 Task: Click On Restore Defaults
Action: Mouse moved to (175, 223)
Screenshot: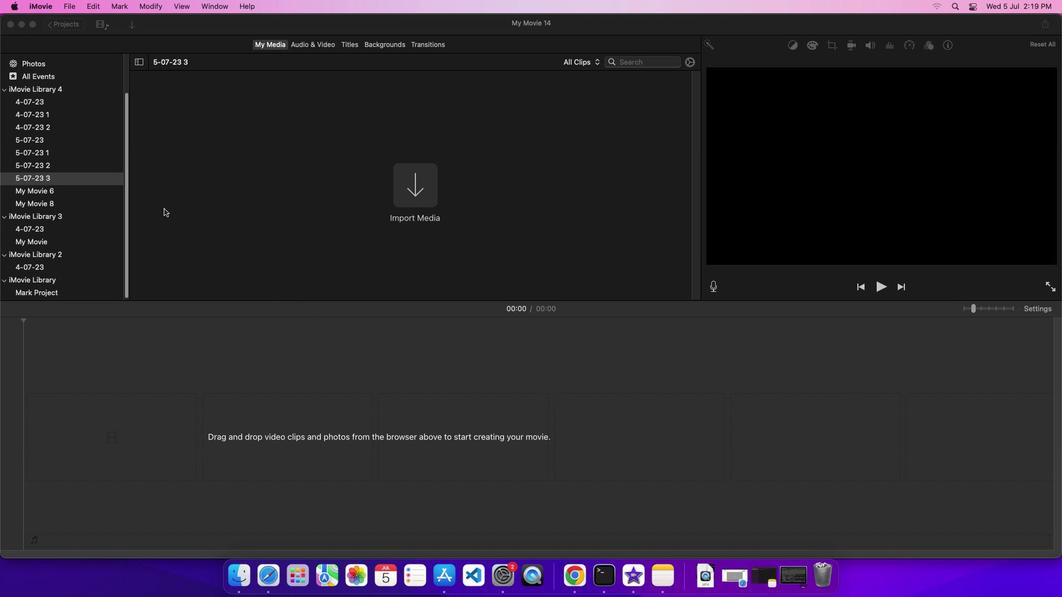 
Action: Mouse pressed left at (175, 223)
Screenshot: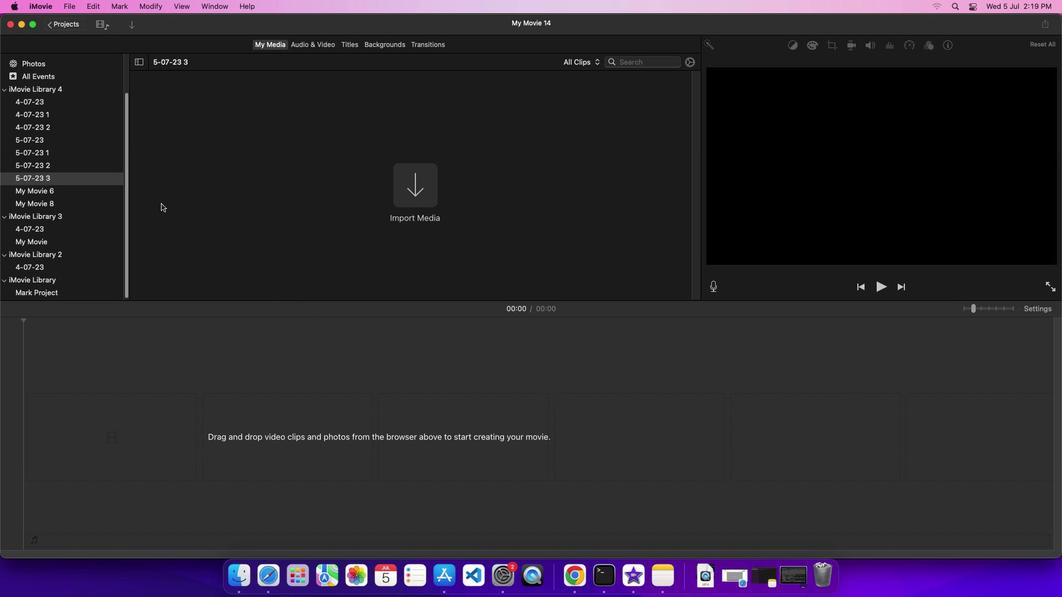 
Action: Mouse moved to (48, 29)
Screenshot: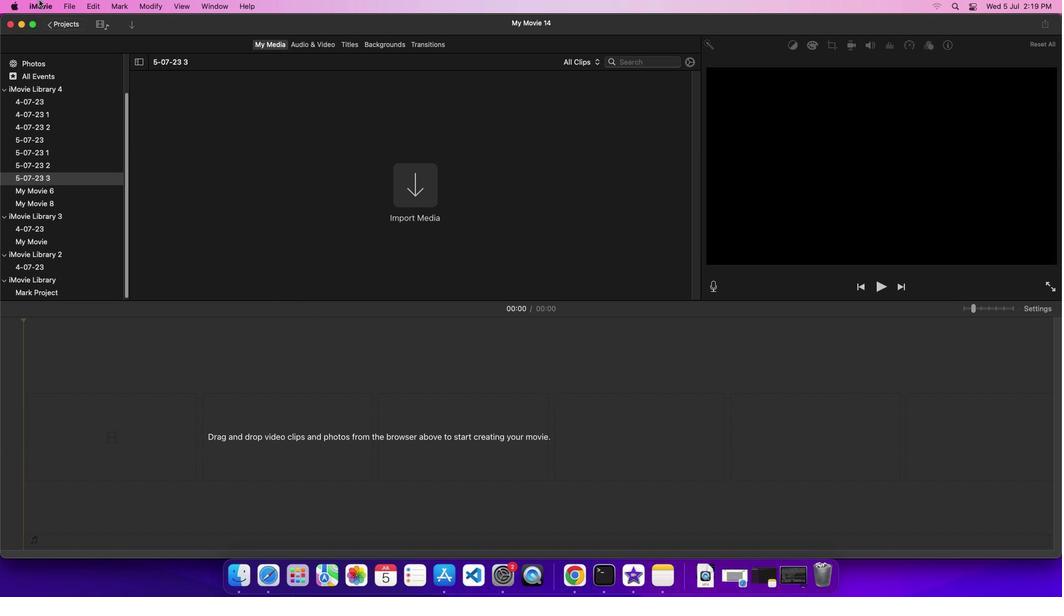 
Action: Mouse pressed left at (48, 29)
Screenshot: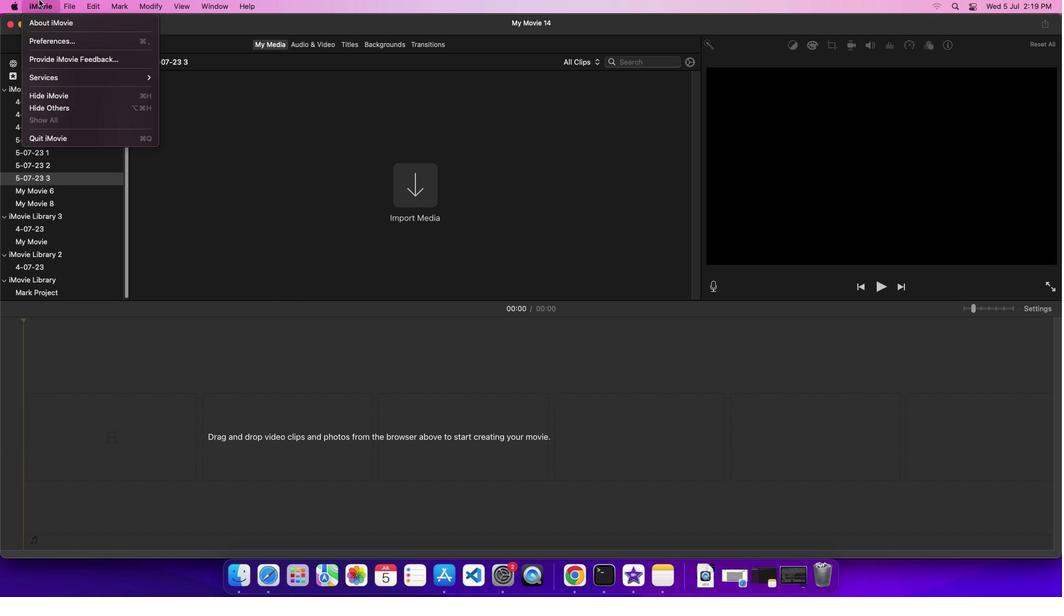 
Action: Mouse moved to (70, 97)
Screenshot: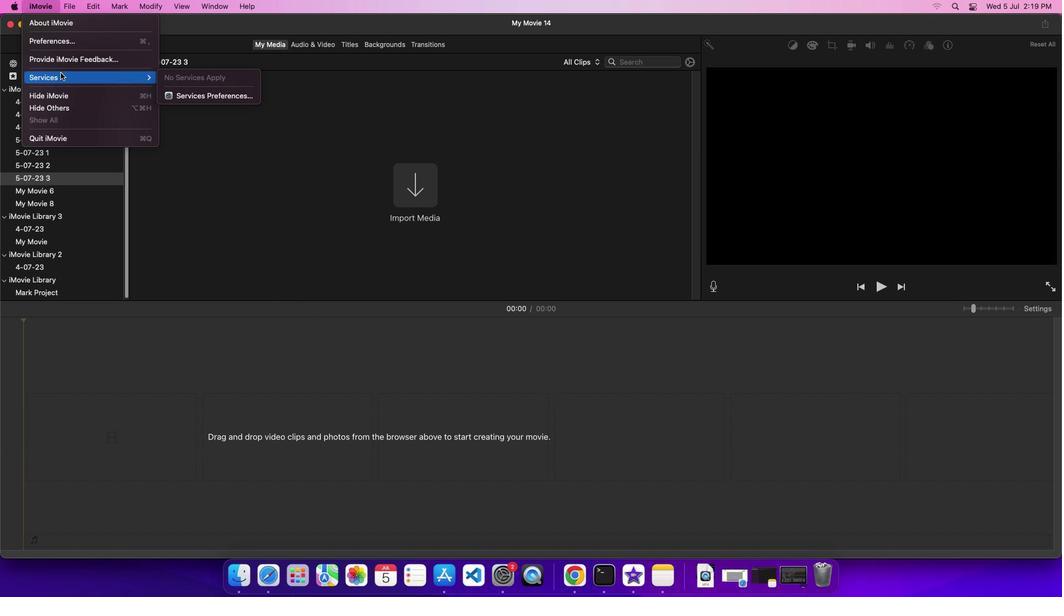 
Action: Mouse pressed left at (70, 97)
Screenshot: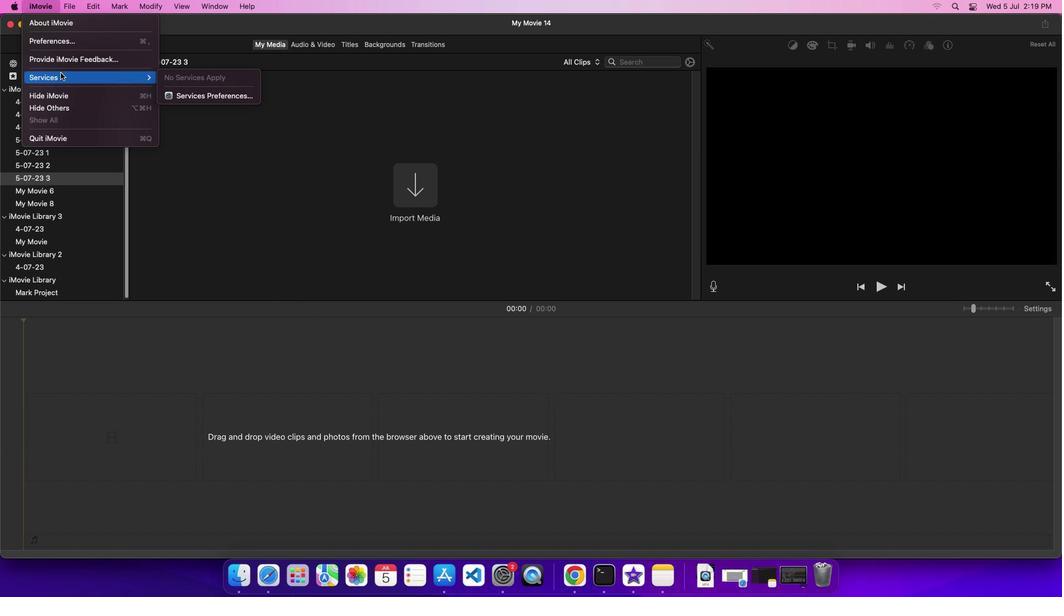 
Action: Mouse moved to (195, 121)
Screenshot: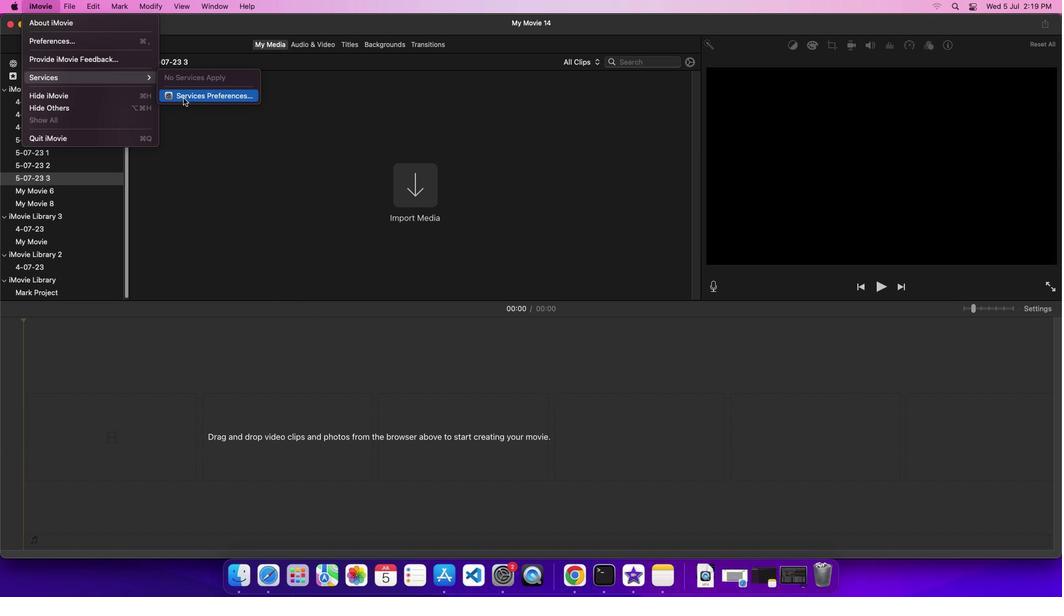 
Action: Mouse pressed left at (195, 121)
Screenshot: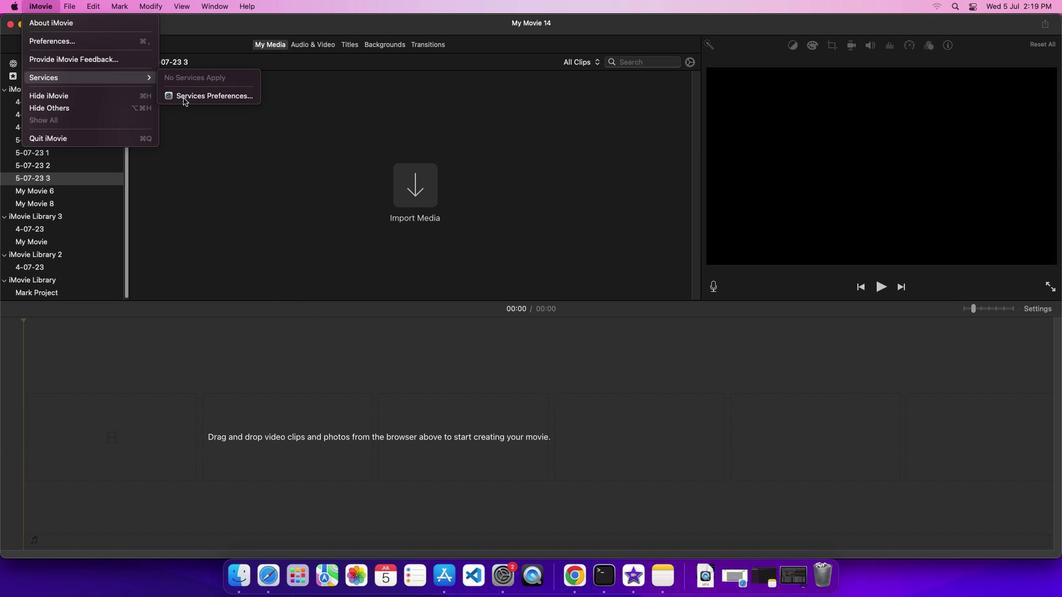 
Action: Mouse moved to (577, 236)
Screenshot: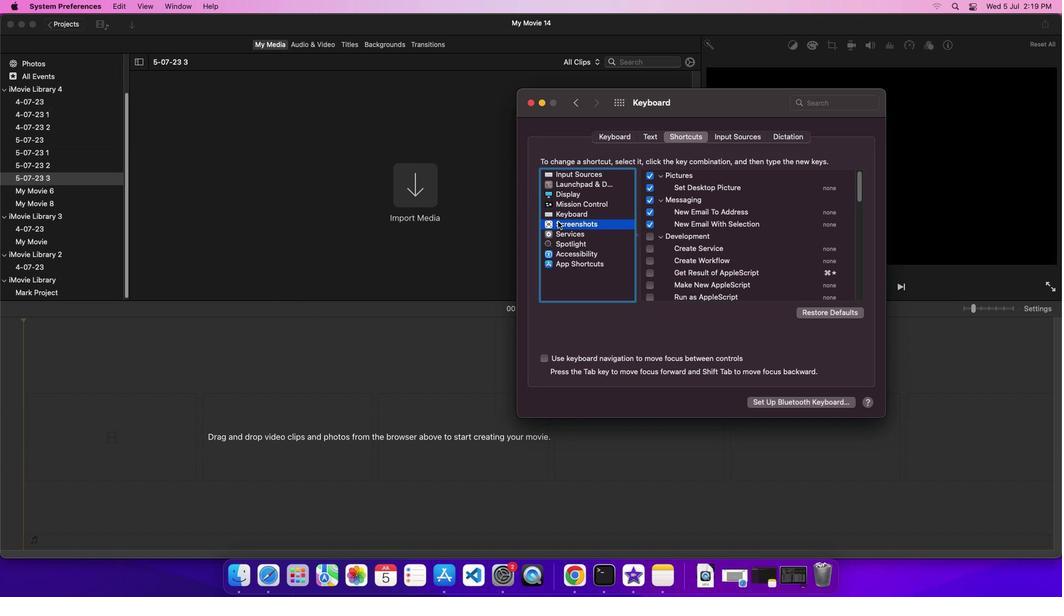 
Action: Mouse pressed left at (577, 236)
Screenshot: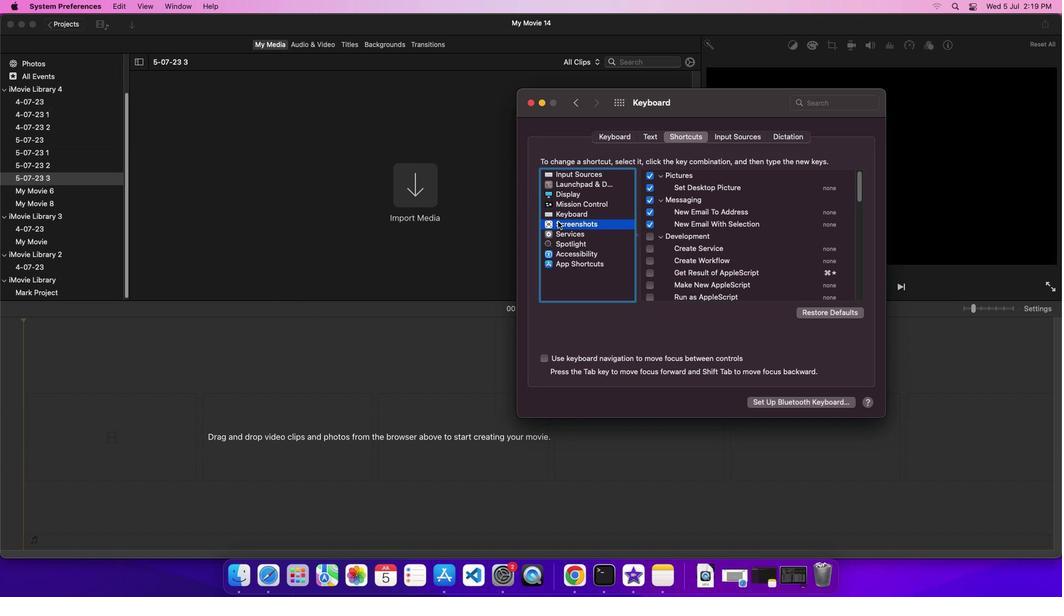 
Action: Mouse moved to (837, 318)
Screenshot: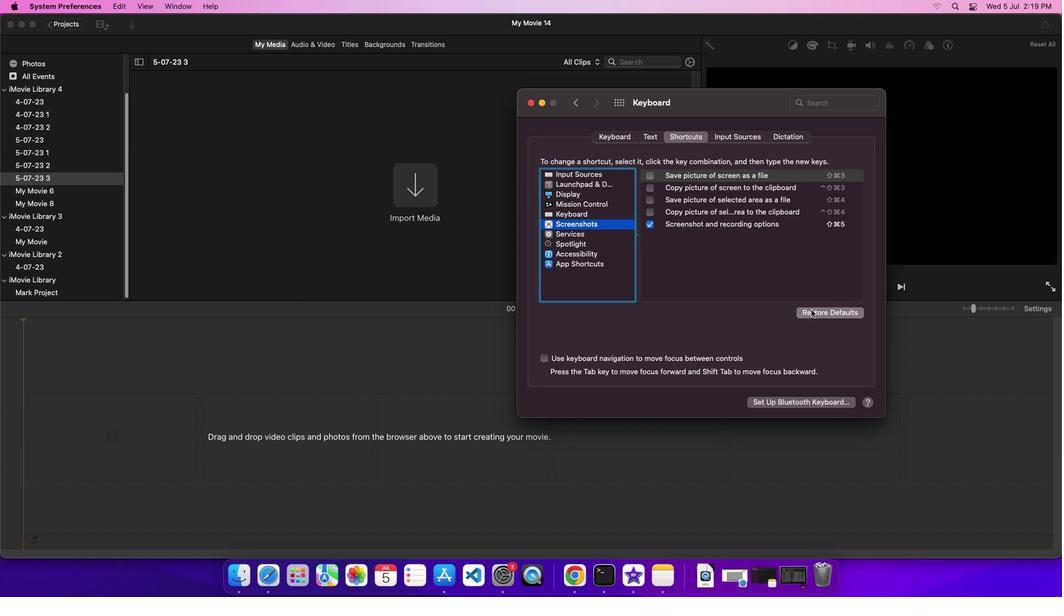 
Action: Mouse pressed left at (837, 318)
Screenshot: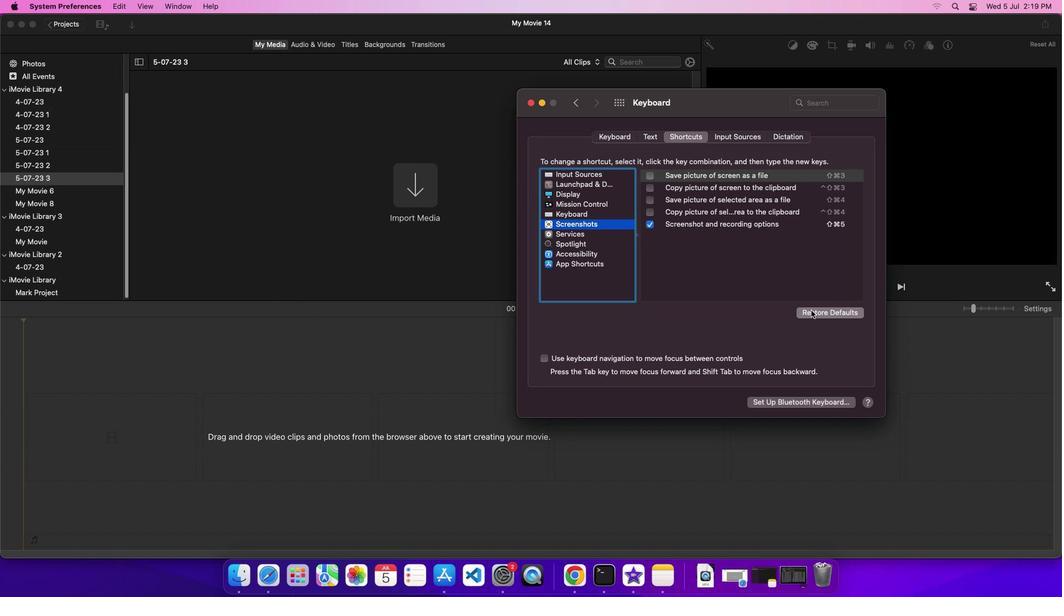
Action: Mouse moved to (836, 335)
Screenshot: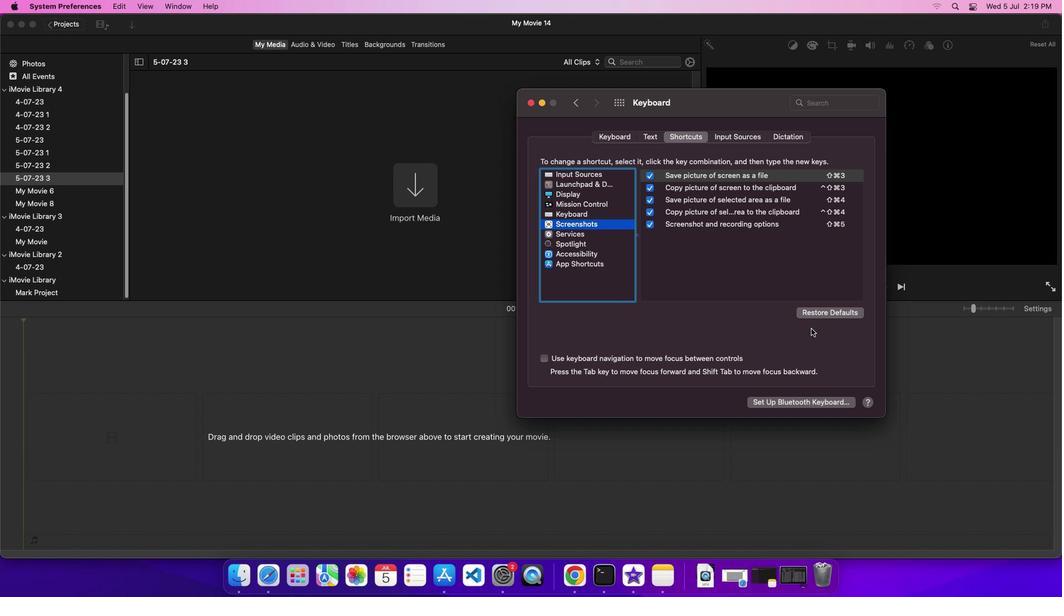 
